 Task: Set the equalizer preset to Soft.
Action: Mouse moved to (115, 17)
Screenshot: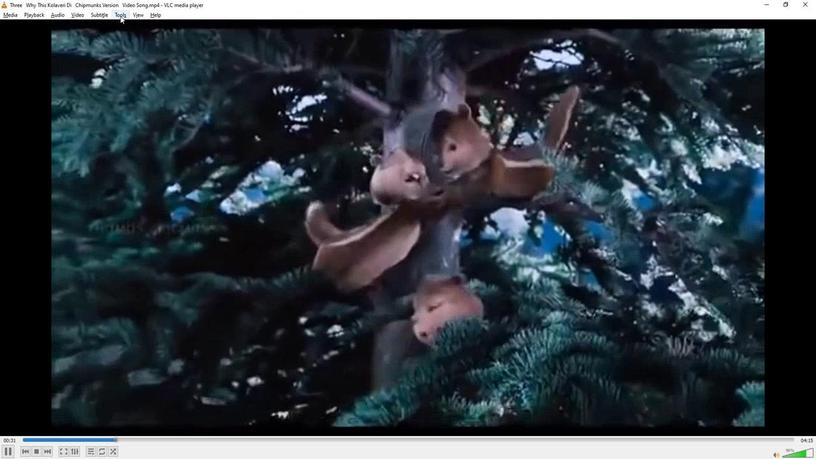 
Action: Mouse pressed left at (115, 17)
Screenshot: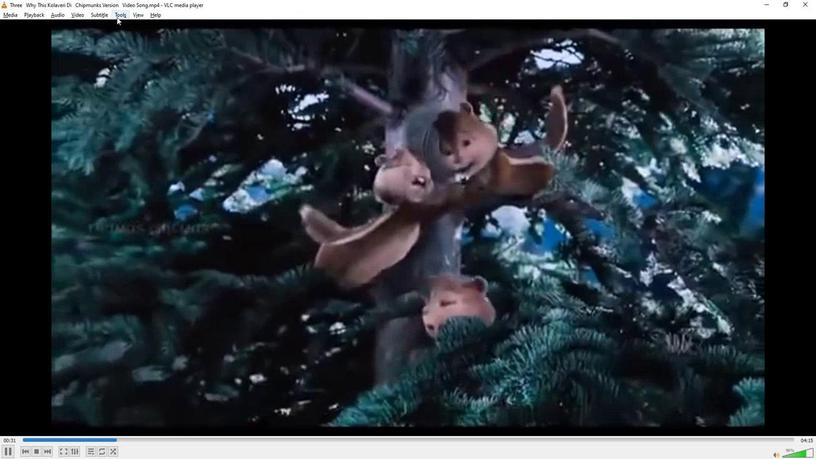 
Action: Mouse moved to (134, 113)
Screenshot: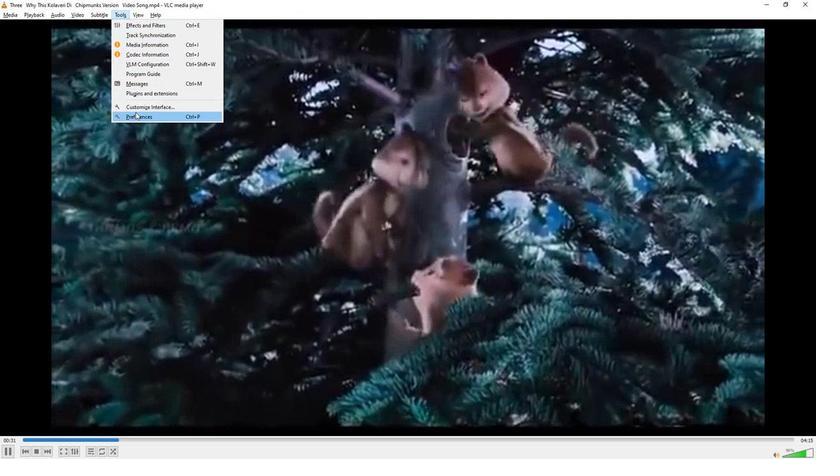 
Action: Mouse pressed left at (134, 113)
Screenshot: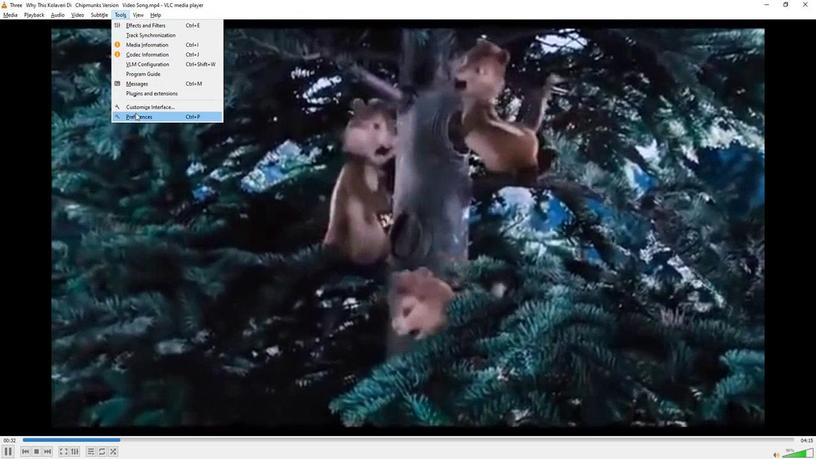
Action: Mouse moved to (237, 343)
Screenshot: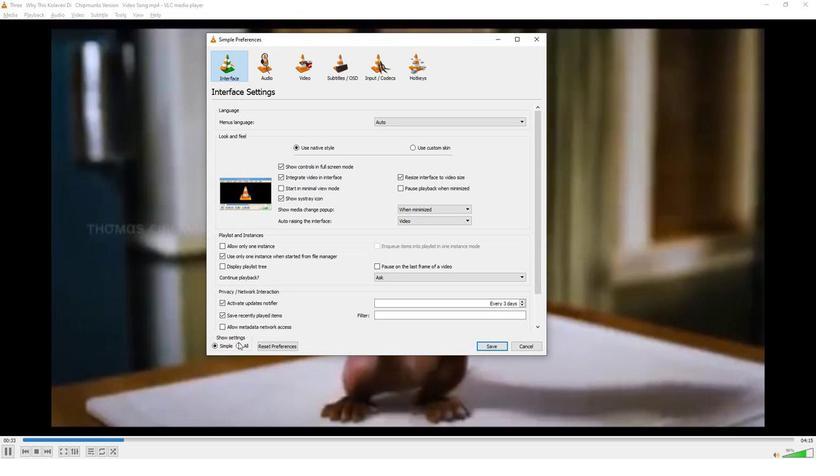 
Action: Mouse pressed left at (237, 343)
Screenshot: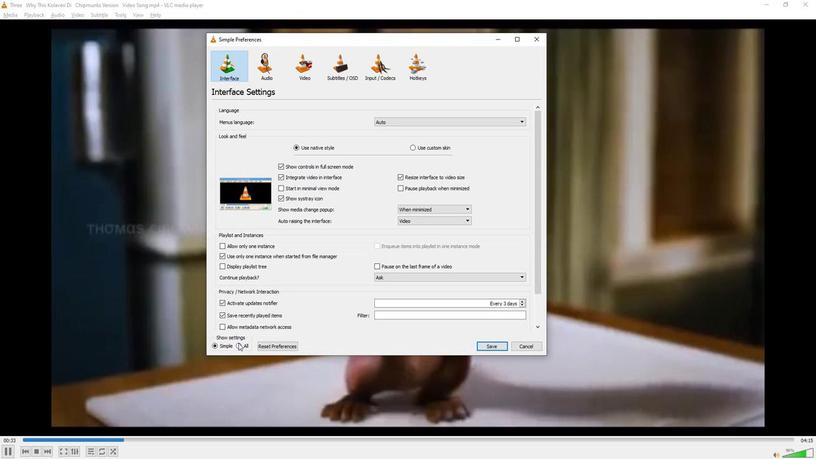 
Action: Mouse moved to (224, 154)
Screenshot: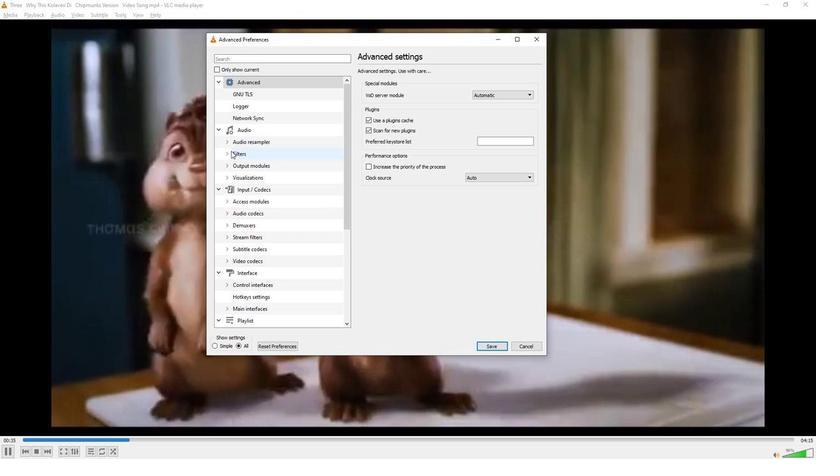 
Action: Mouse pressed left at (224, 154)
Screenshot: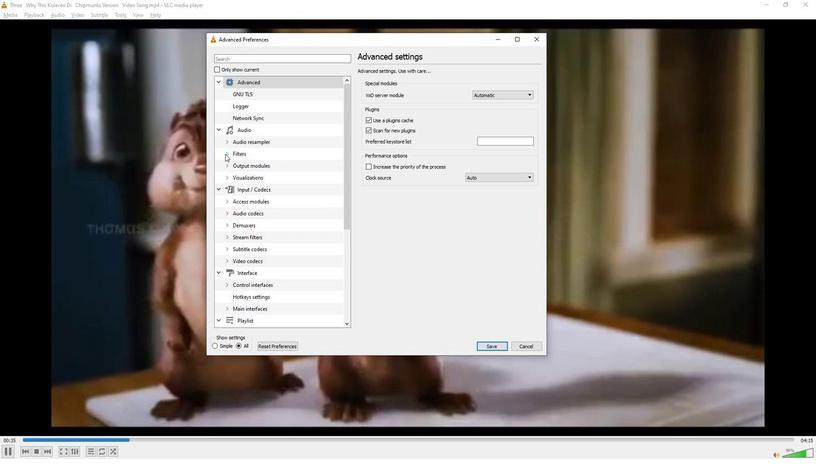 
Action: Mouse moved to (251, 214)
Screenshot: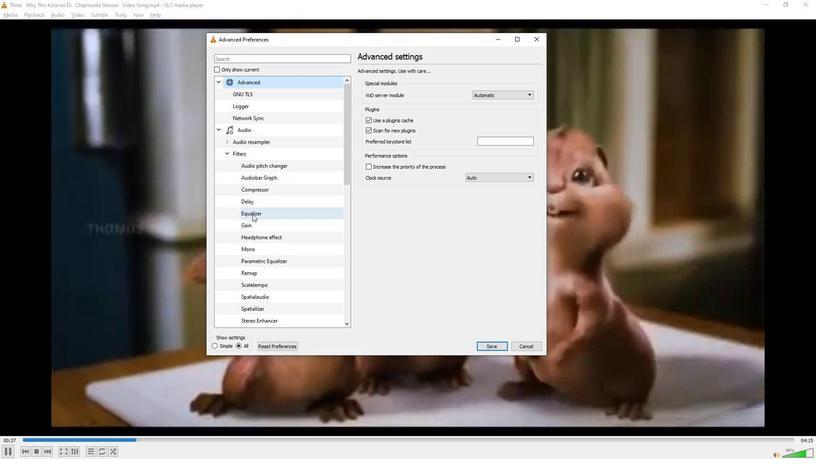 
Action: Mouse pressed left at (251, 214)
Screenshot: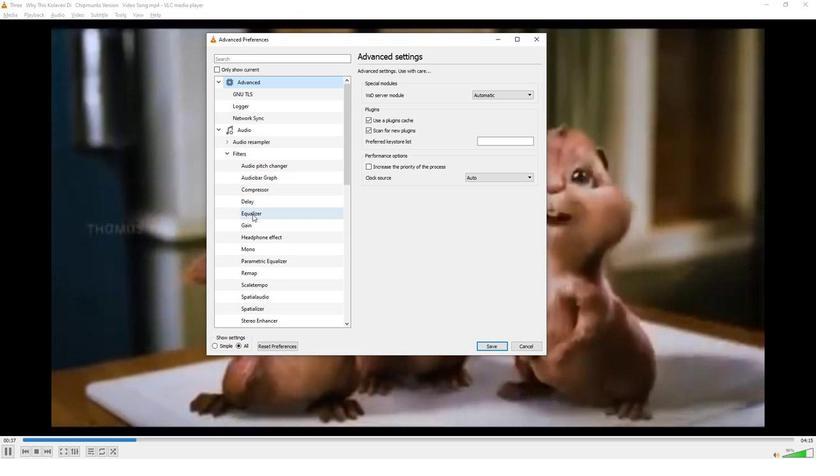 
Action: Mouse moved to (510, 84)
Screenshot: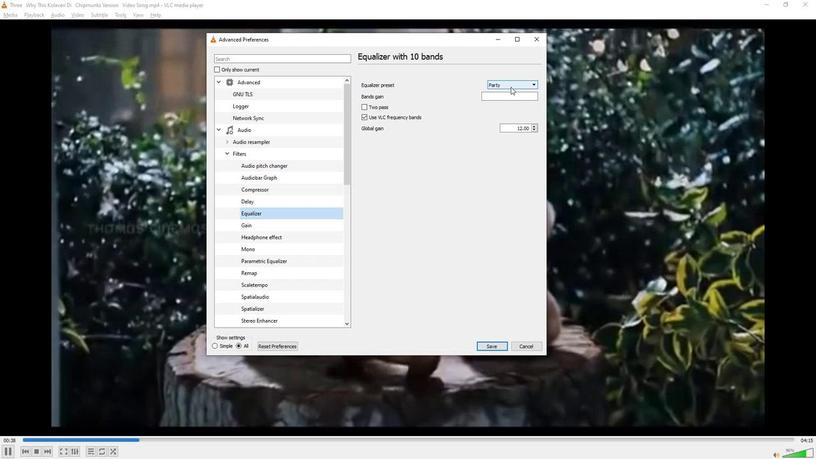 
Action: Mouse pressed left at (510, 84)
Screenshot: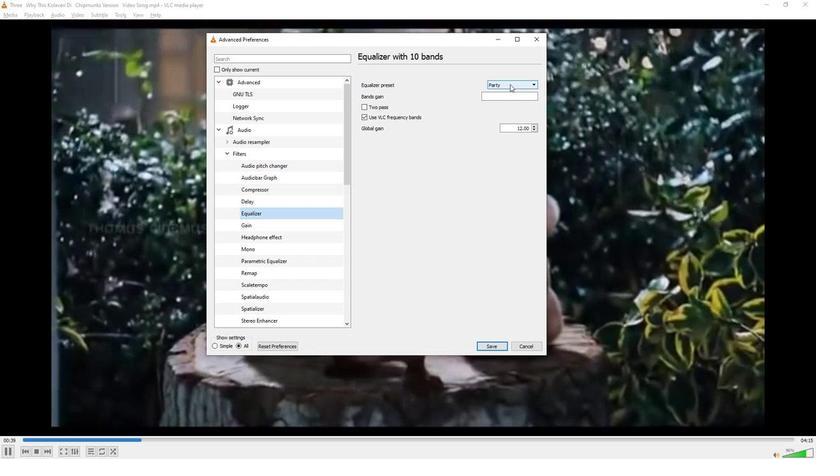 
Action: Mouse moved to (501, 119)
Screenshot: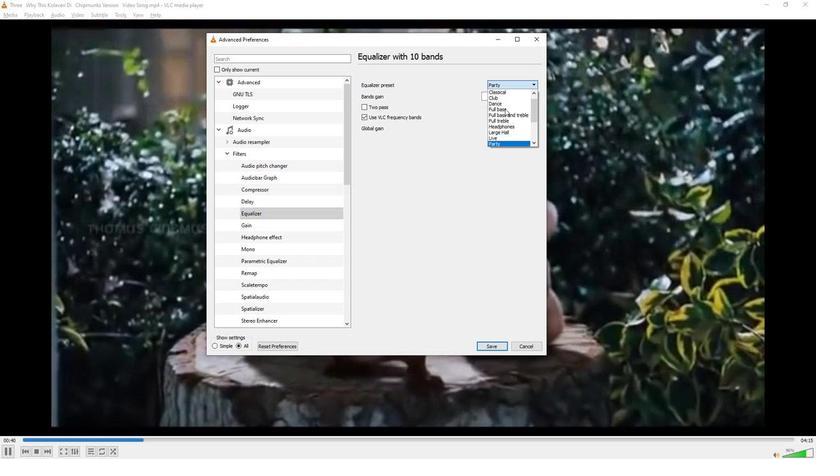 
Action: Mouse scrolled (501, 119) with delta (0, 0)
Screenshot: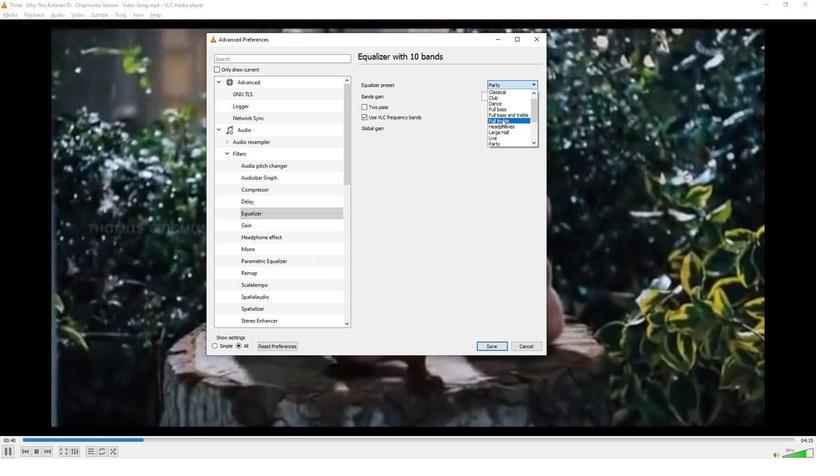 
Action: Mouse moved to (501, 119)
Screenshot: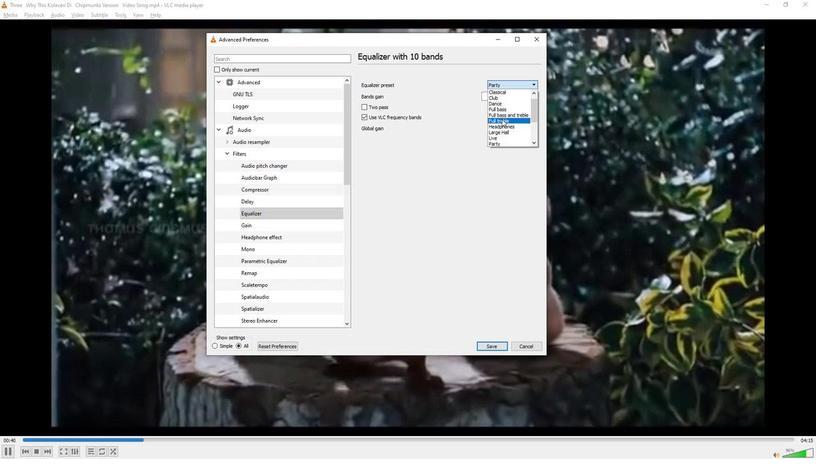
Action: Mouse scrolled (501, 119) with delta (0, 0)
Screenshot: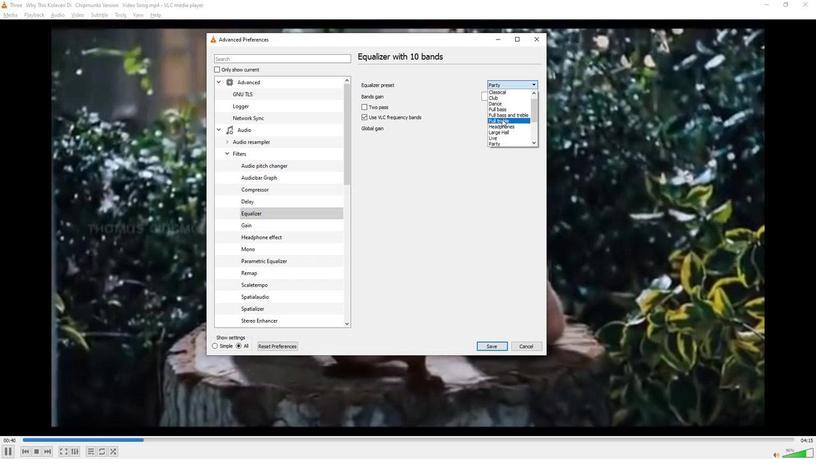 
Action: Mouse moved to (499, 135)
Screenshot: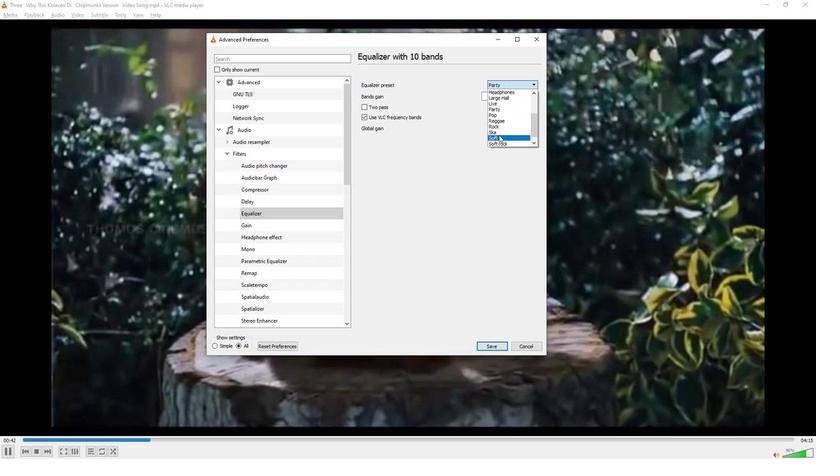 
Action: Mouse pressed left at (499, 135)
Screenshot: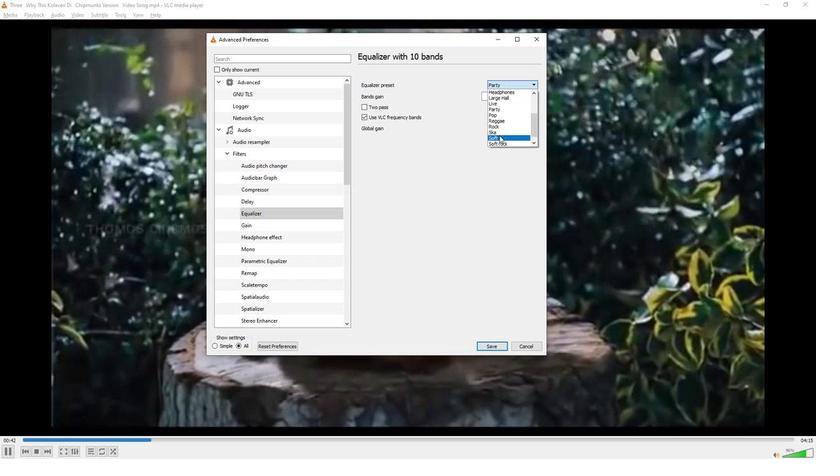 
Action: Mouse moved to (455, 176)
Screenshot: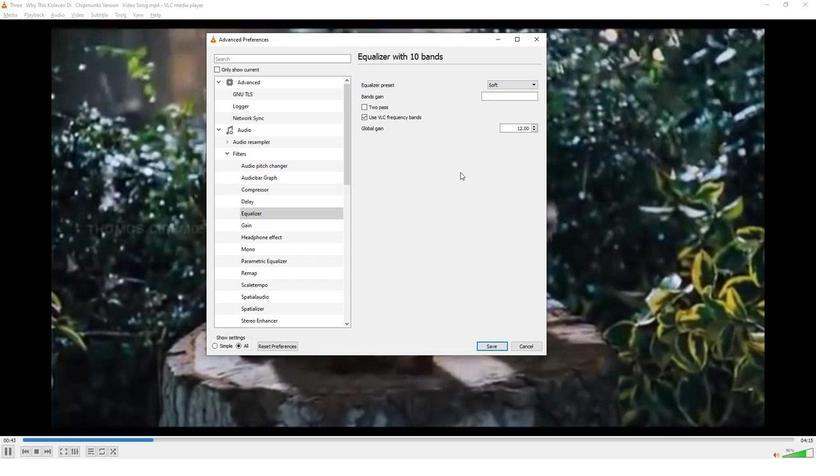 
